 Task: Change the visibility to public.
Action: Mouse moved to (330, 67)
Screenshot: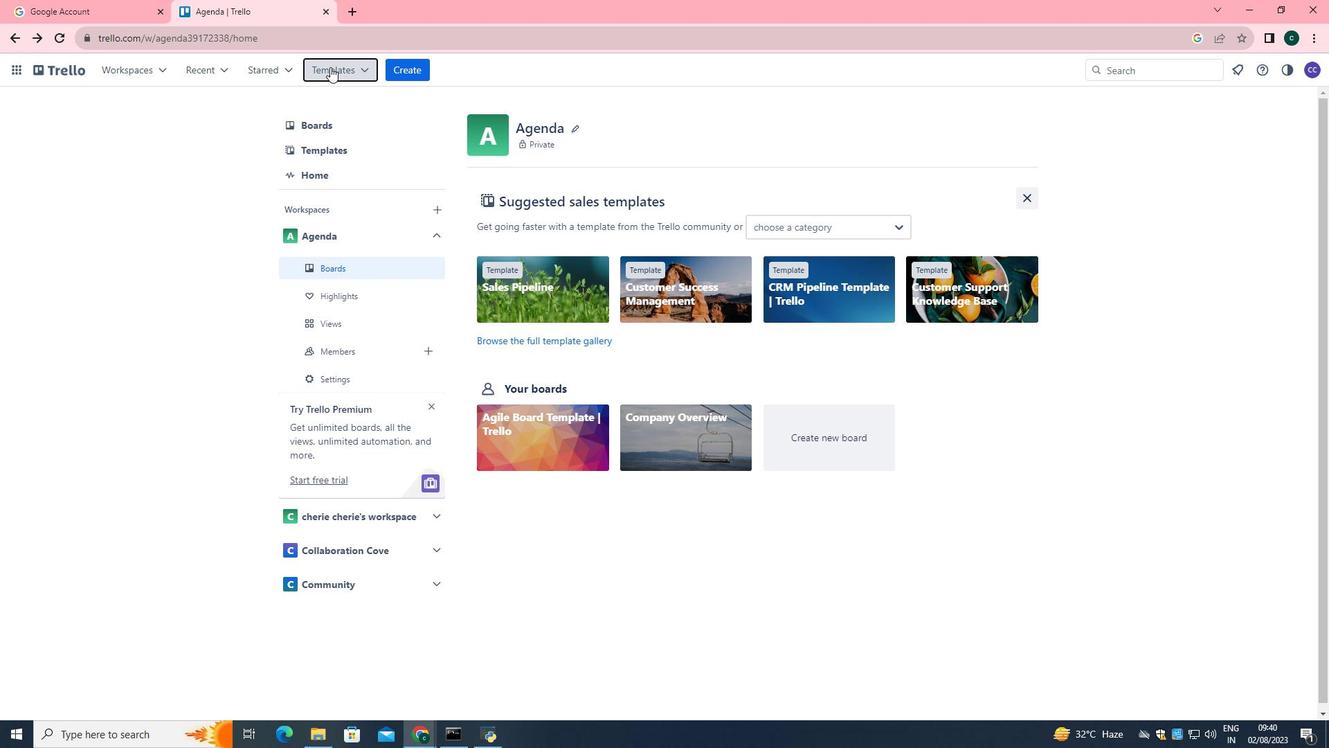 
Action: Mouse pressed left at (330, 67)
Screenshot: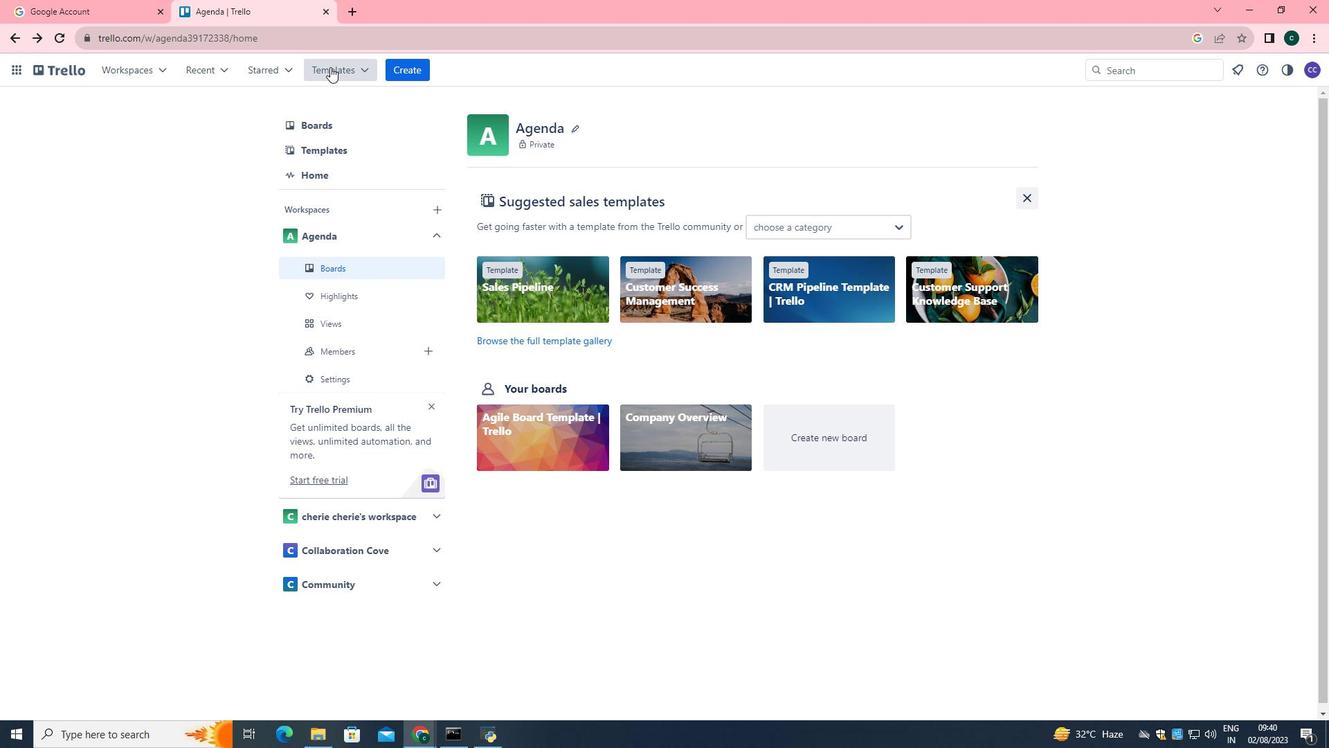 
Action: Mouse moved to (383, 223)
Screenshot: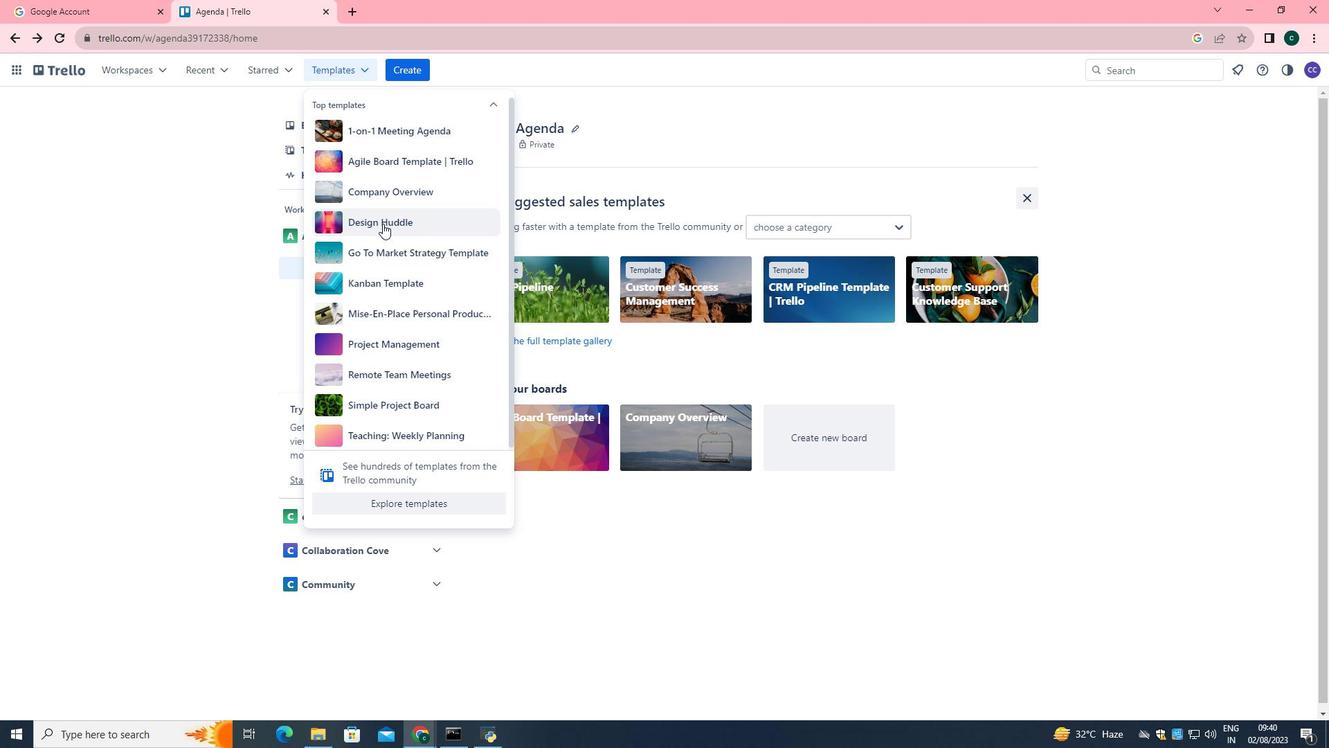 
Action: Mouse pressed left at (383, 223)
Screenshot: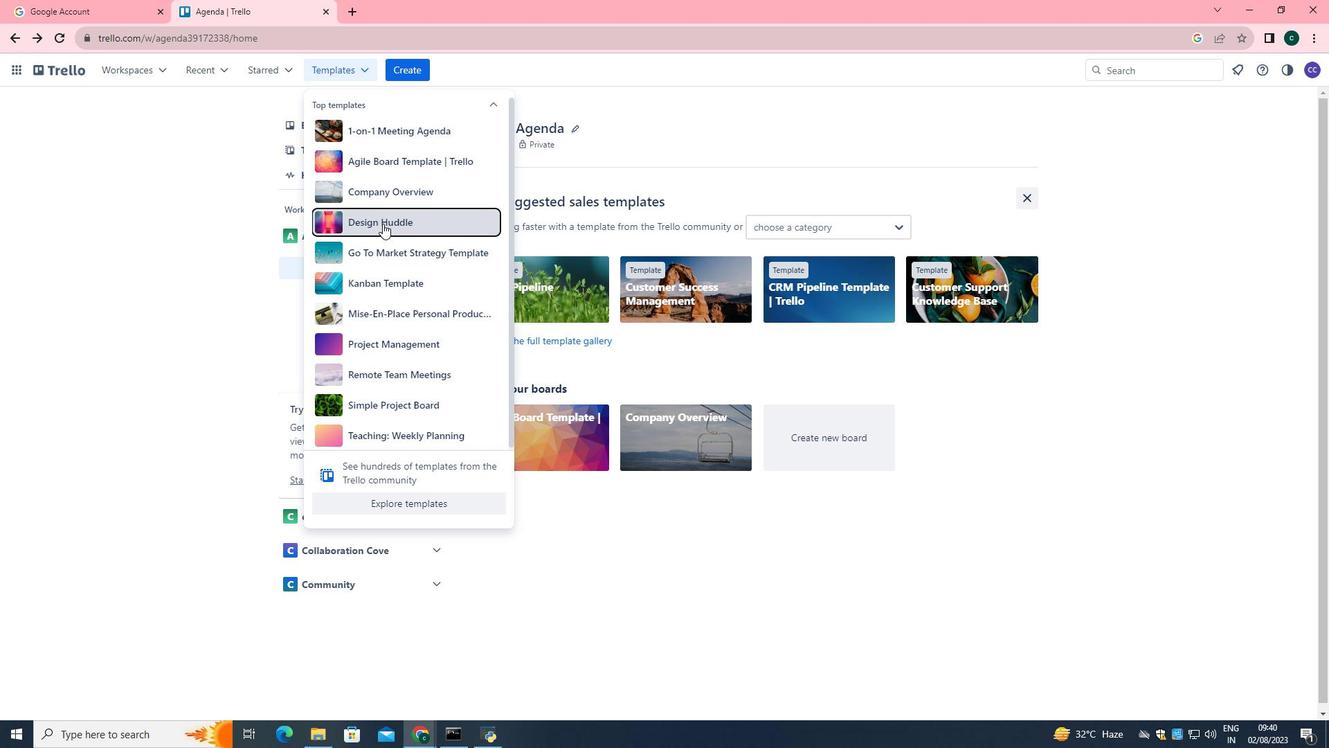 
Action: Mouse moved to (380, 326)
Screenshot: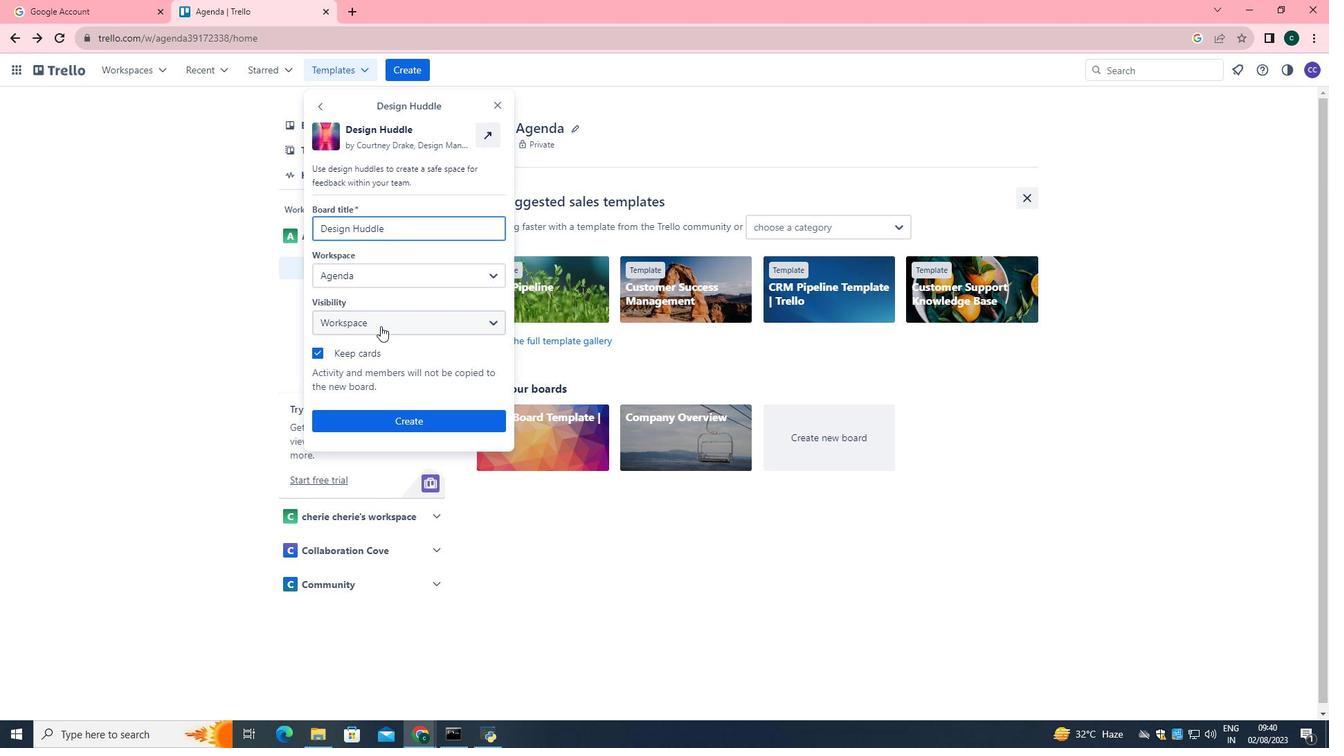 
Action: Mouse pressed left at (380, 326)
Screenshot: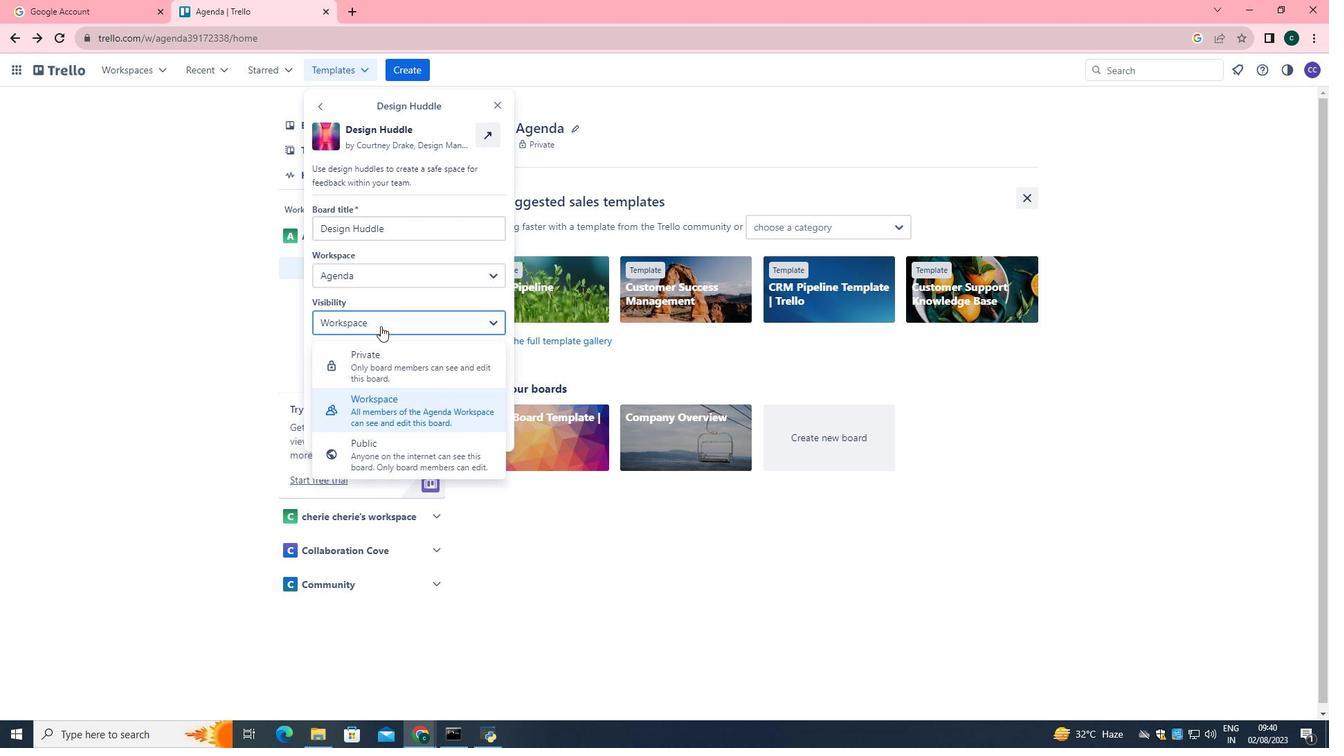 
Action: Mouse moved to (379, 450)
Screenshot: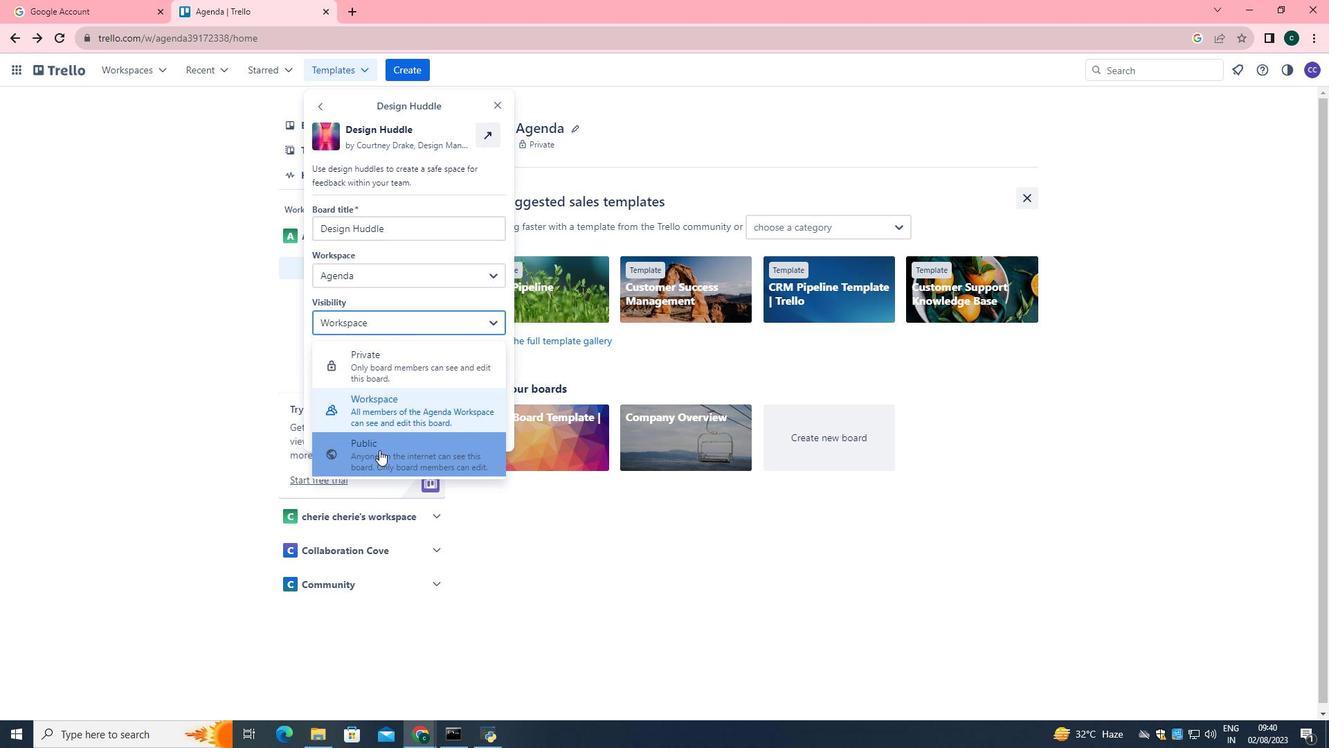 
Action: Mouse pressed left at (379, 450)
Screenshot: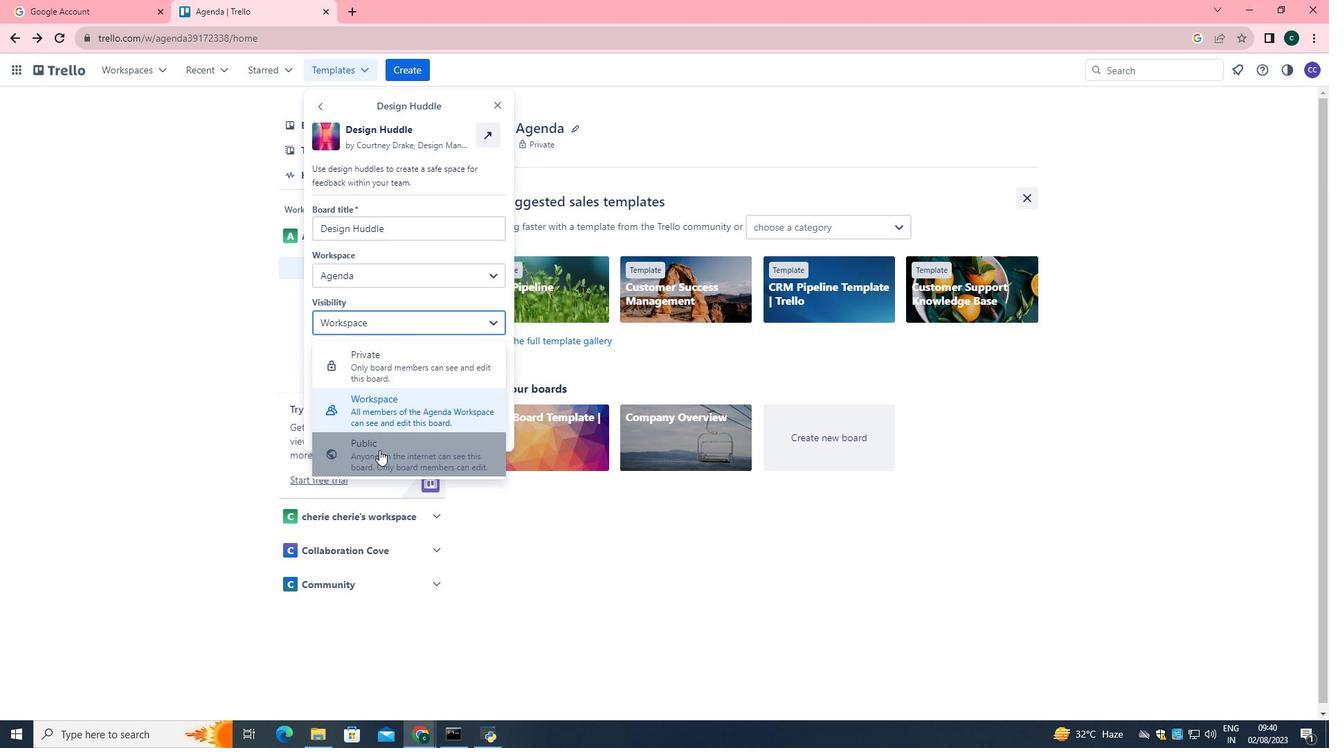 
Action: Mouse moved to (464, 409)
Screenshot: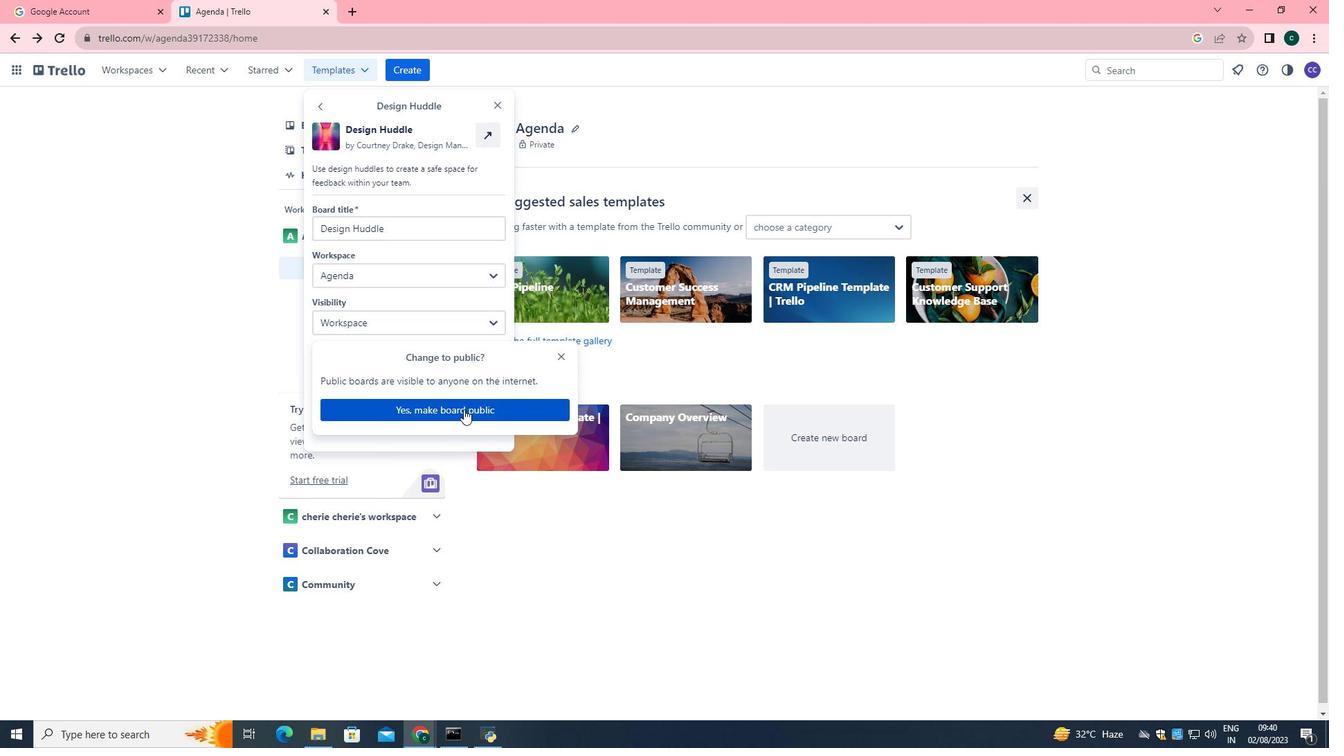 
Action: Mouse pressed left at (464, 409)
Screenshot: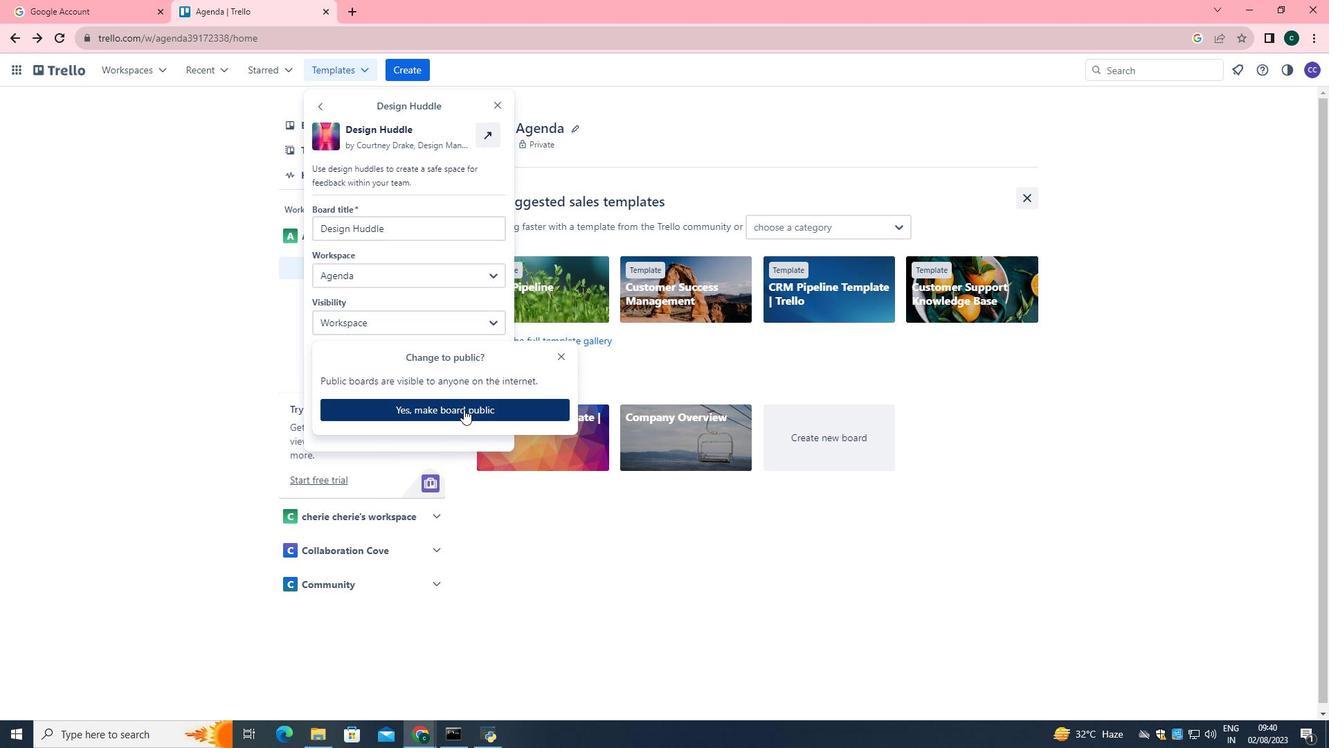 
